Task: Add Boericke & Tafel Florasone to the cart.
Action: Mouse moved to (221, 114)
Screenshot: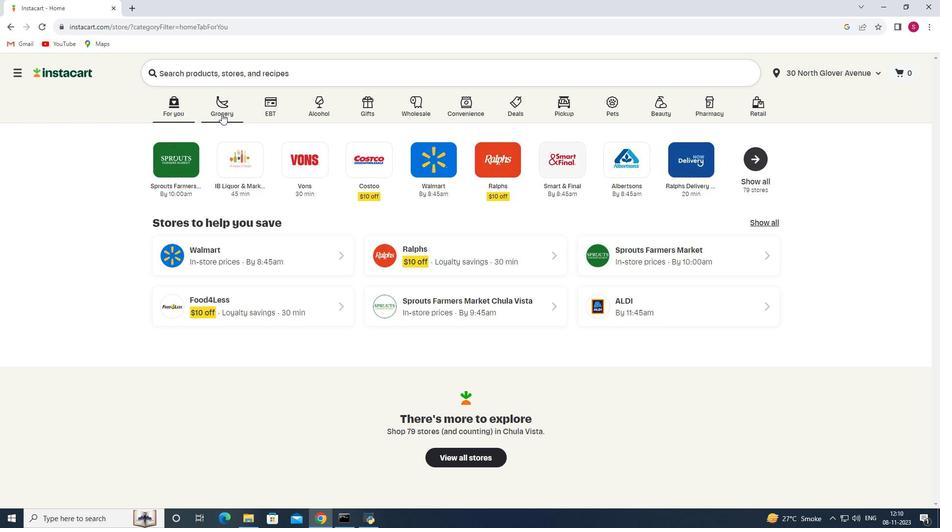 
Action: Mouse pressed left at (221, 114)
Screenshot: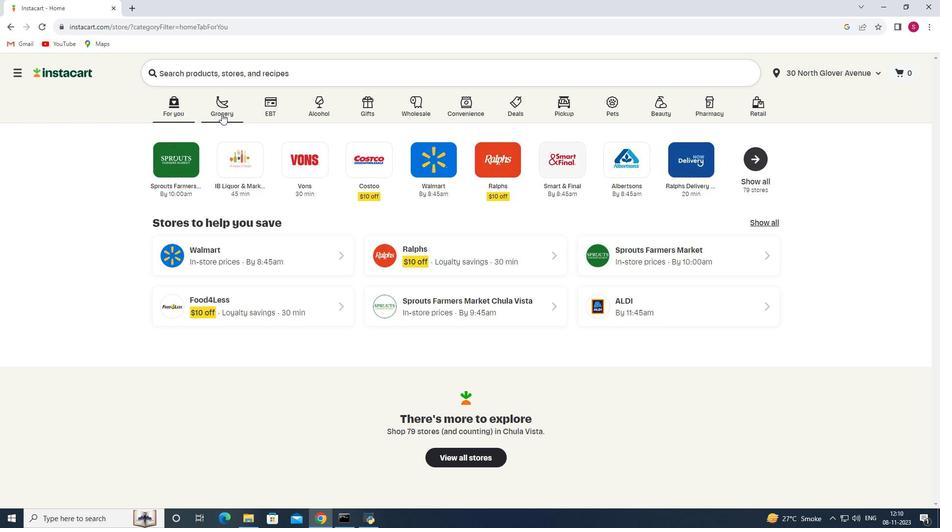 
Action: Mouse moved to (237, 286)
Screenshot: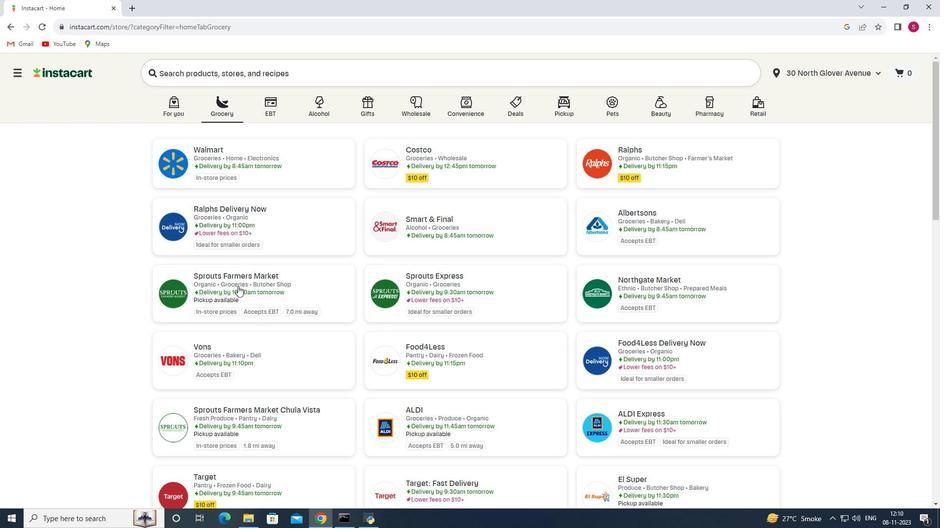 
Action: Mouse pressed left at (237, 286)
Screenshot: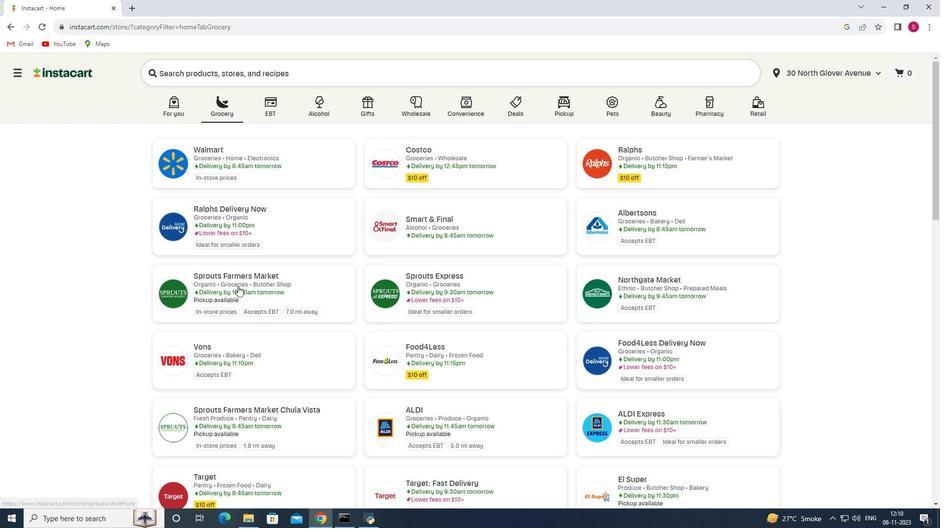 
Action: Mouse moved to (84, 323)
Screenshot: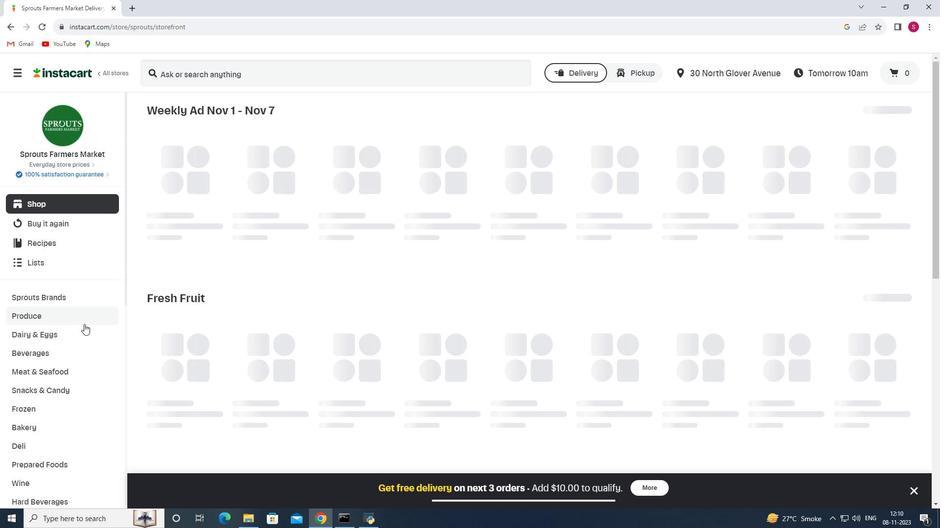 
Action: Mouse scrolled (84, 323) with delta (0, 0)
Screenshot: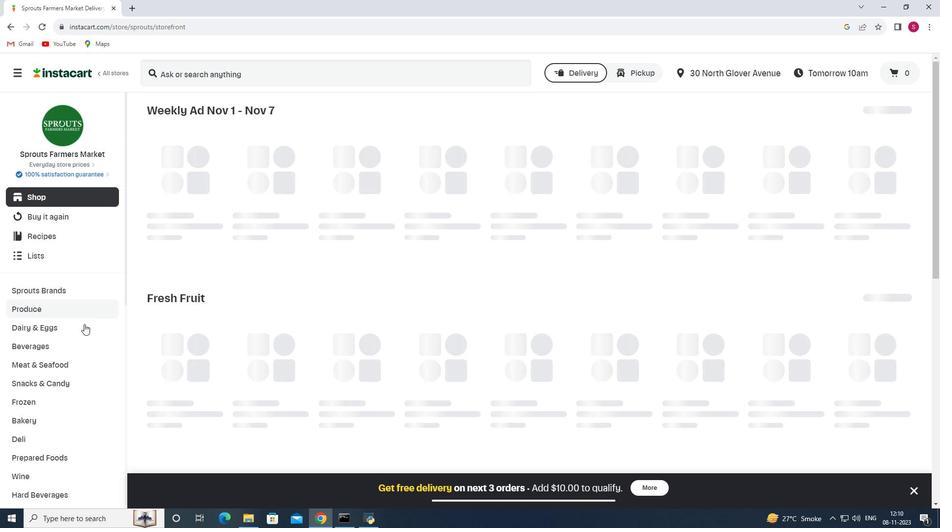 
Action: Mouse moved to (84, 324)
Screenshot: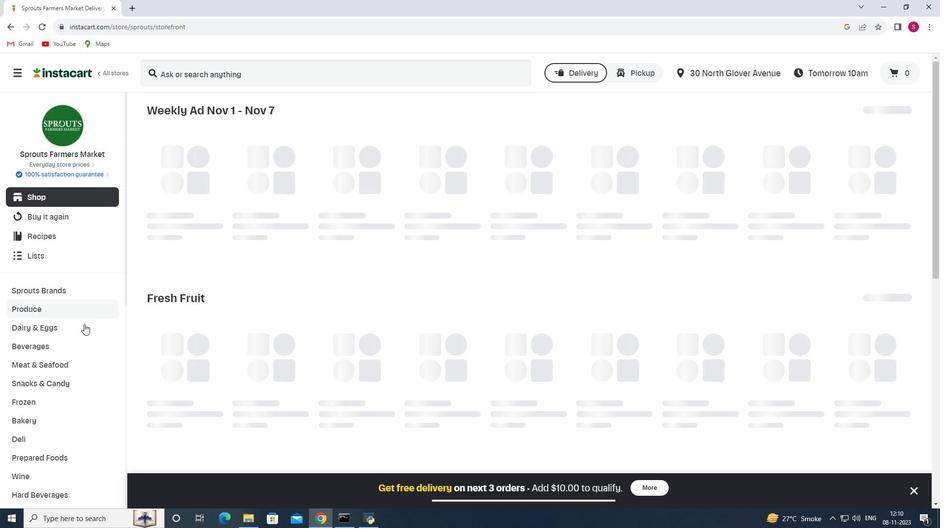 
Action: Mouse scrolled (84, 323) with delta (0, 0)
Screenshot: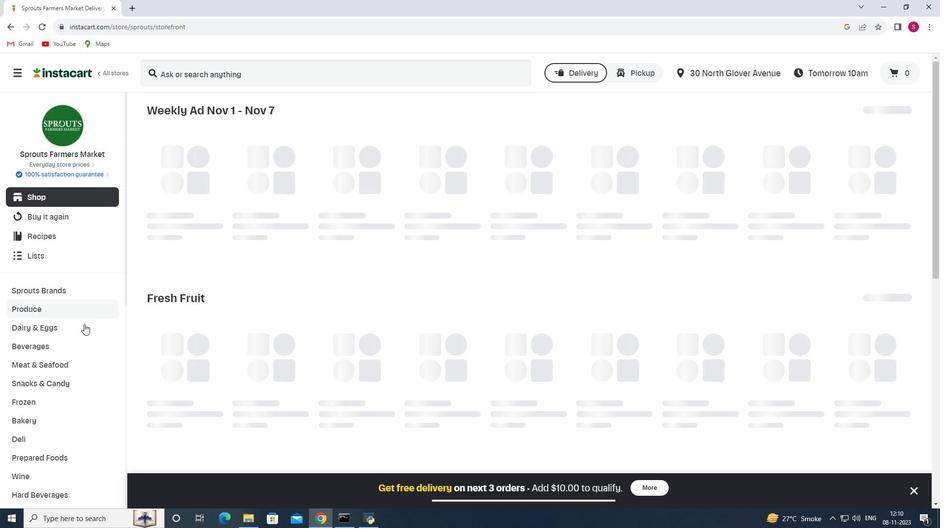 
Action: Mouse moved to (84, 324)
Screenshot: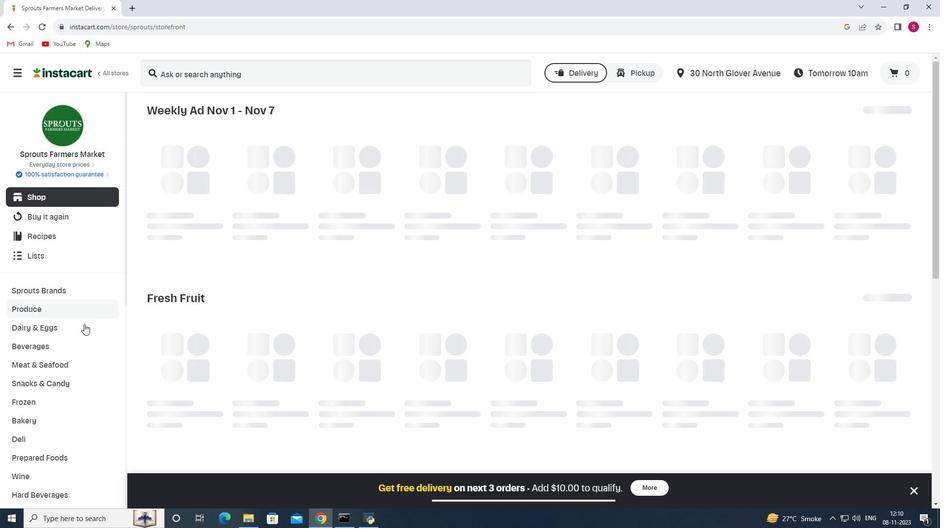 
Action: Mouse scrolled (84, 324) with delta (0, 0)
Screenshot: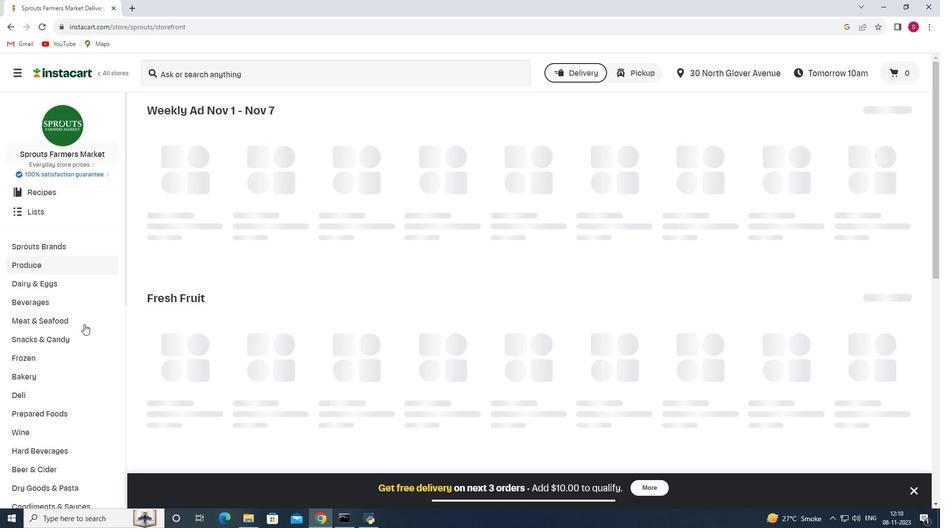 
Action: Mouse scrolled (84, 324) with delta (0, 0)
Screenshot: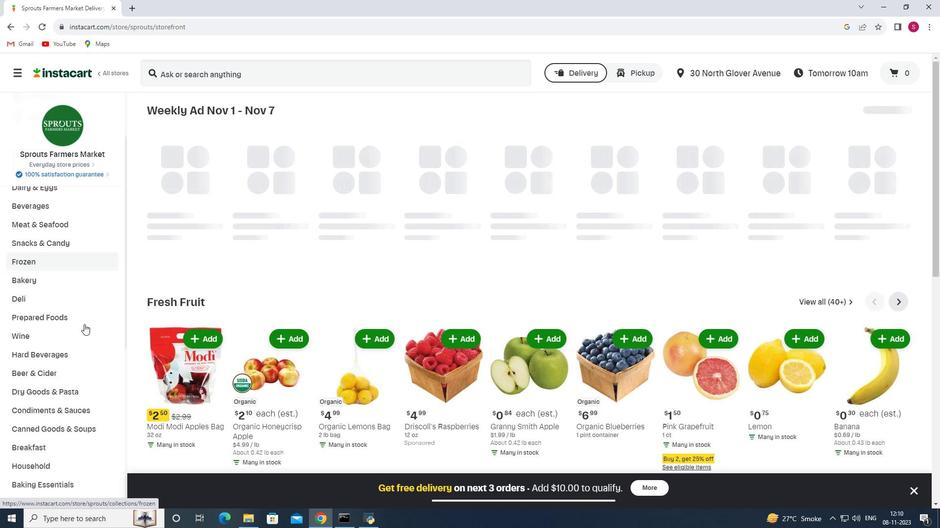 
Action: Mouse scrolled (84, 324) with delta (0, 0)
Screenshot: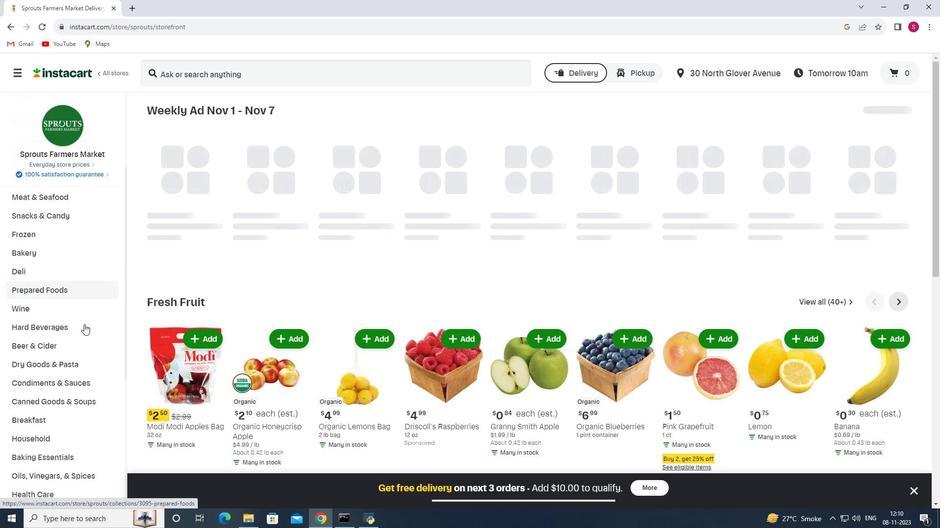 
Action: Mouse scrolled (84, 324) with delta (0, 0)
Screenshot: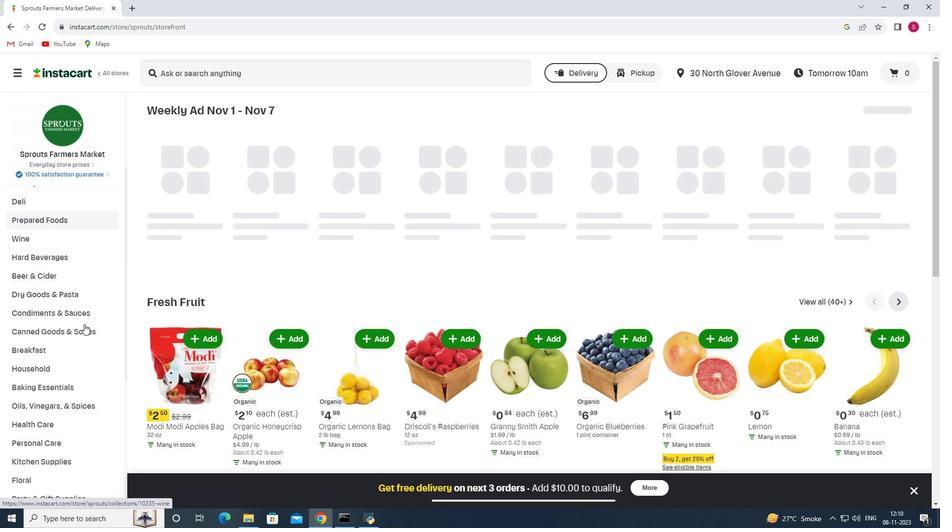 
Action: Mouse scrolled (84, 324) with delta (0, 0)
Screenshot: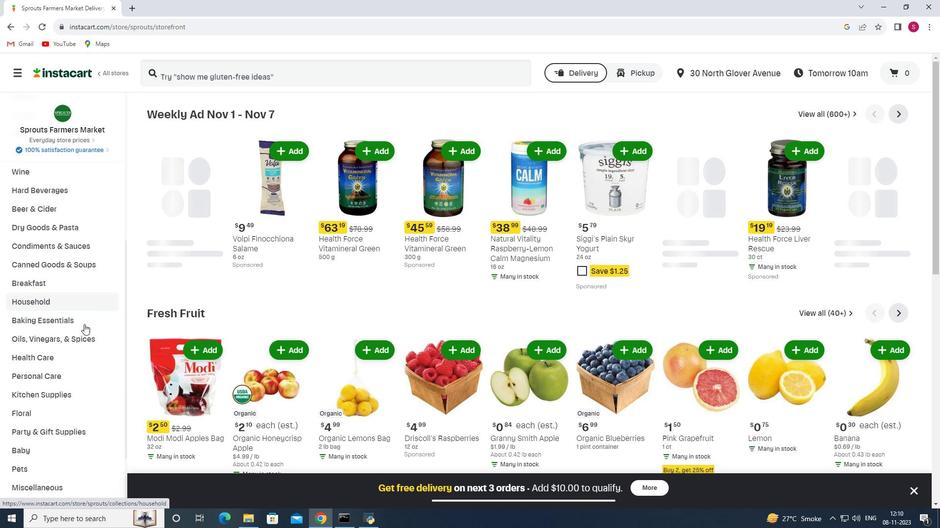
Action: Mouse moved to (76, 332)
Screenshot: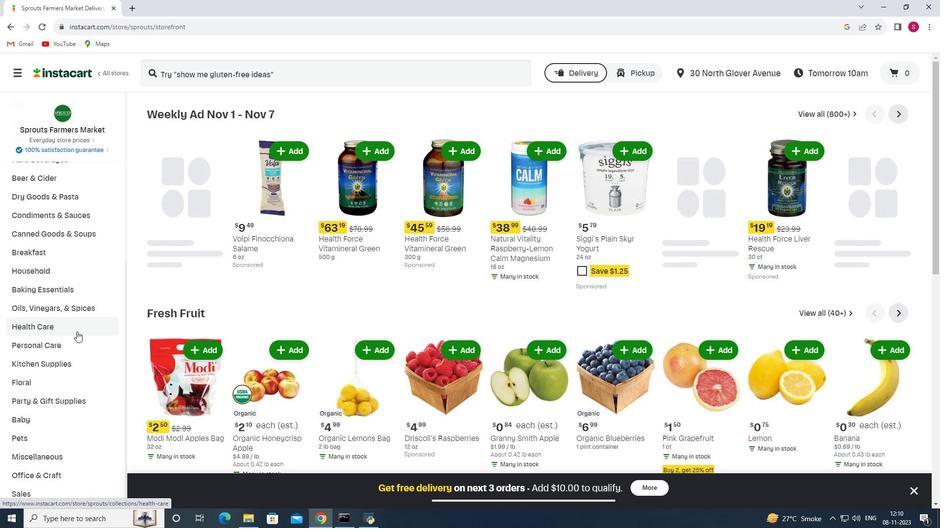 
Action: Mouse pressed left at (76, 332)
Screenshot: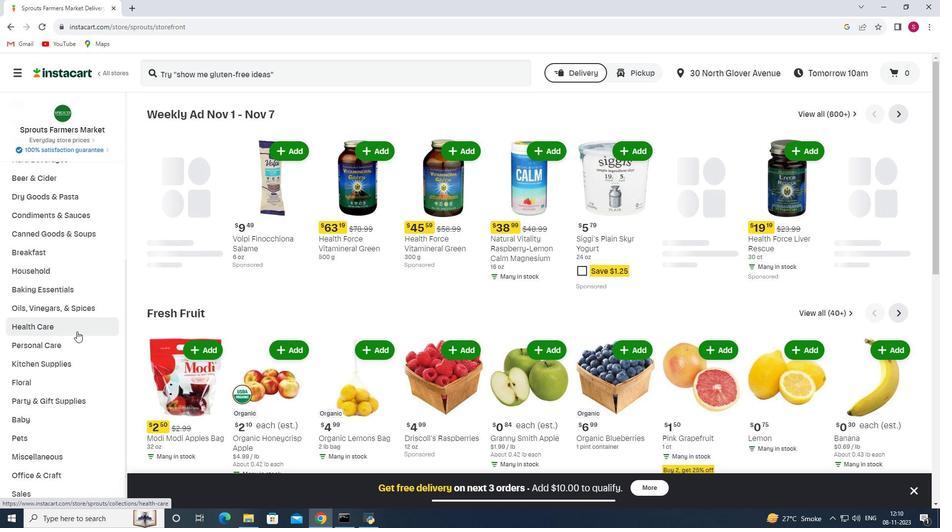 
Action: Mouse moved to (339, 142)
Screenshot: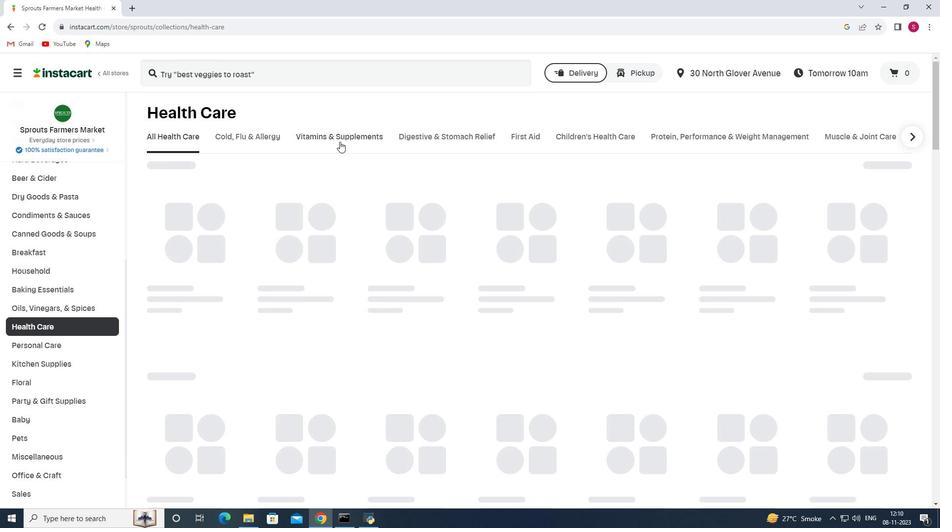 
Action: Mouse pressed left at (339, 142)
Screenshot: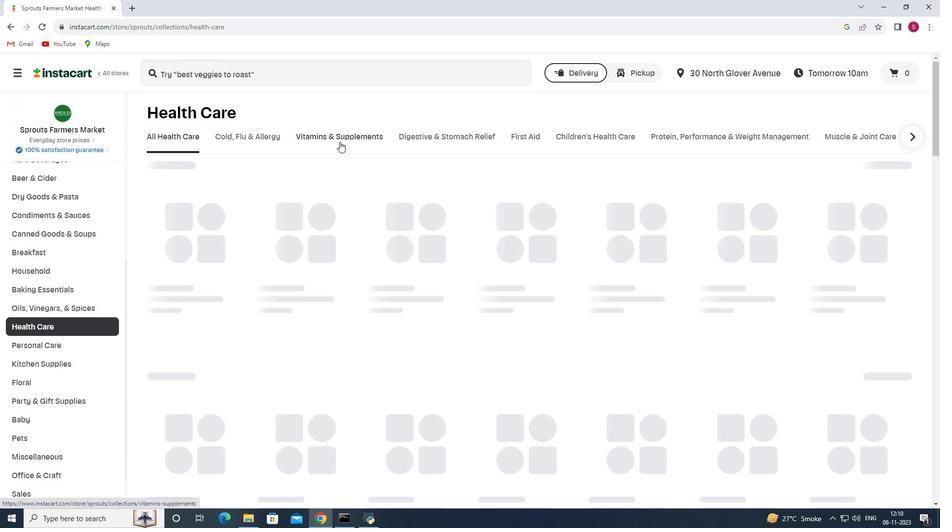 
Action: Mouse moved to (790, 178)
Screenshot: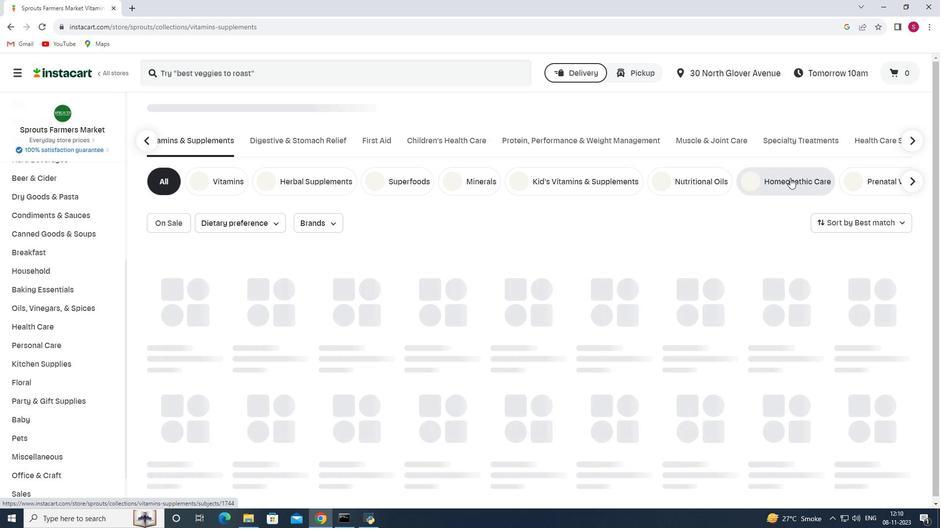 
Action: Mouse pressed left at (790, 178)
Screenshot: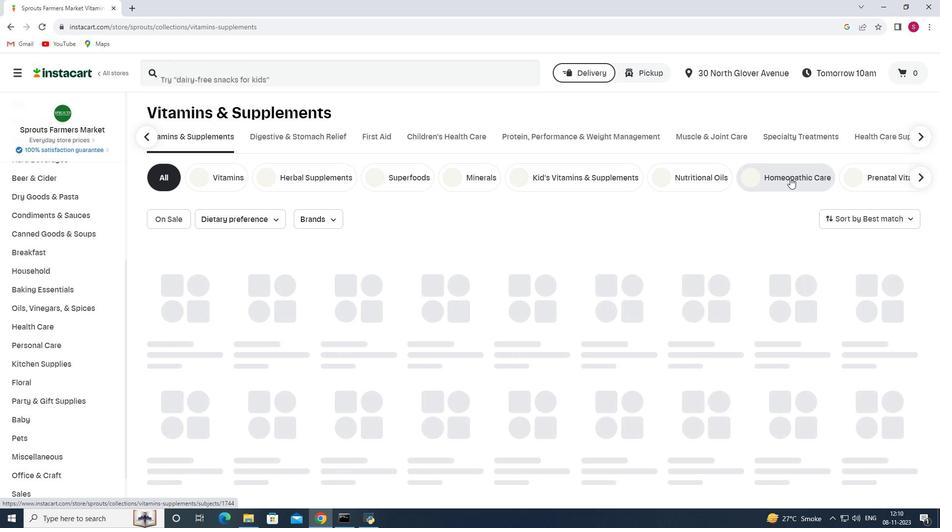 
Action: Mouse moved to (291, 71)
Screenshot: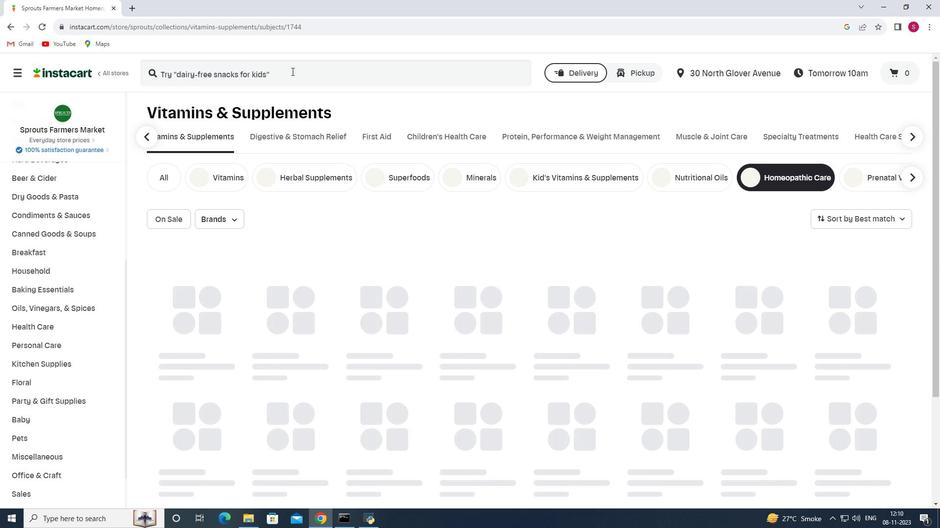 
Action: Mouse pressed left at (291, 71)
Screenshot: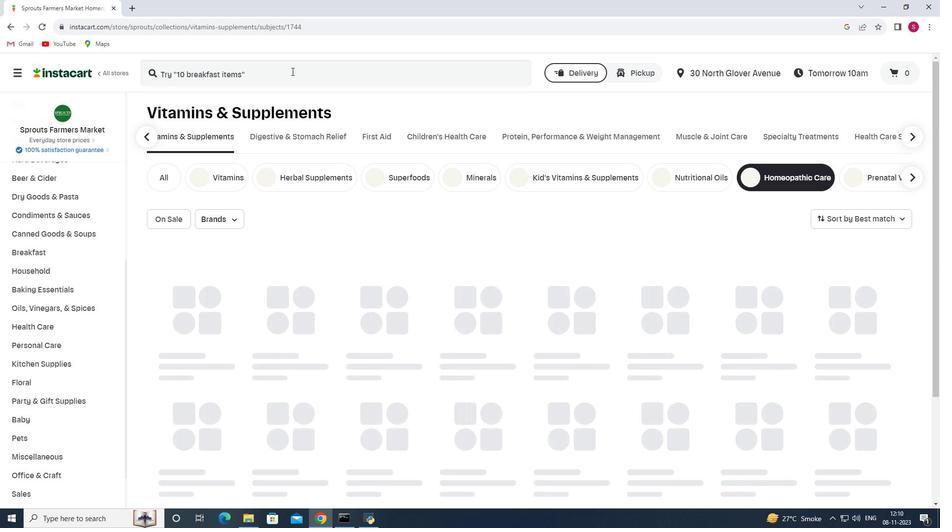 
Action: Key pressed <Key.shift>Boericke<Key.space><Key.shift><Key.shift><Key.shift><Key.shift><Key.shift><Key.shift><Key.shift><Key.shift><Key.shift><Key.shift><Key.shift><Key.shift><Key.shift><Key.shift><Key.shift><Key.shift><Key.shift><Key.shift><Key.shift><Key.shift><Key.shift><Key.shift><Key.shift><Key.shift><Key.shift><Key.shift><Key.shift><Key.shift><Key.shift><Key.shift><Key.shift><Key.shift><Key.shift><Key.shift><Key.shift><Key.shift><Key.shift><Key.shift><Key.shift><Key.shift><Key.shift>&<Key.space><Key.shift>Tafel<Key.space><Key.shift>Flrasone<Key.enter>
Screenshot: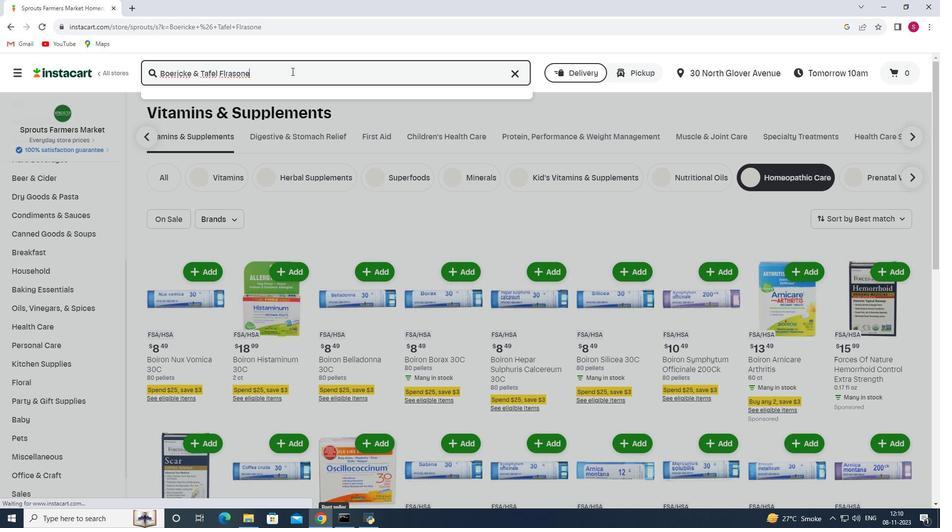 
Action: Mouse moved to (263, 166)
Screenshot: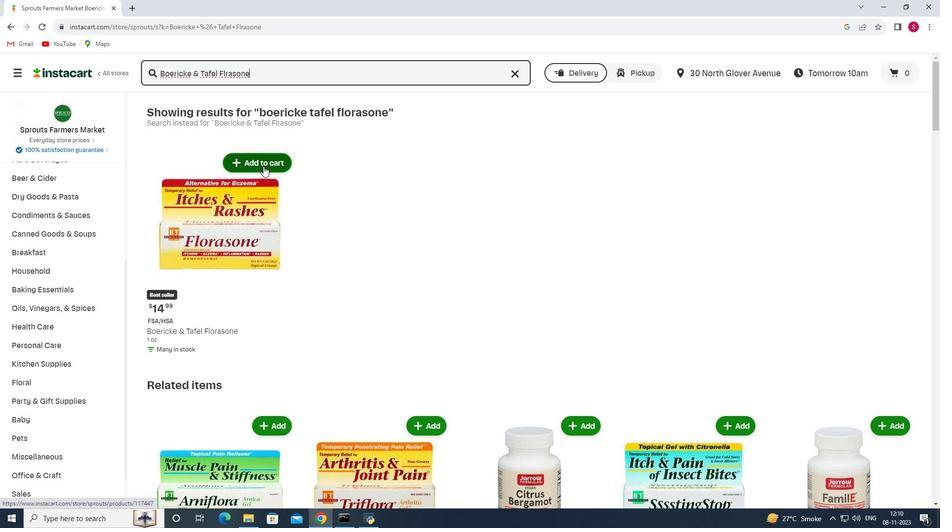 
Action: Mouse pressed left at (263, 166)
Screenshot: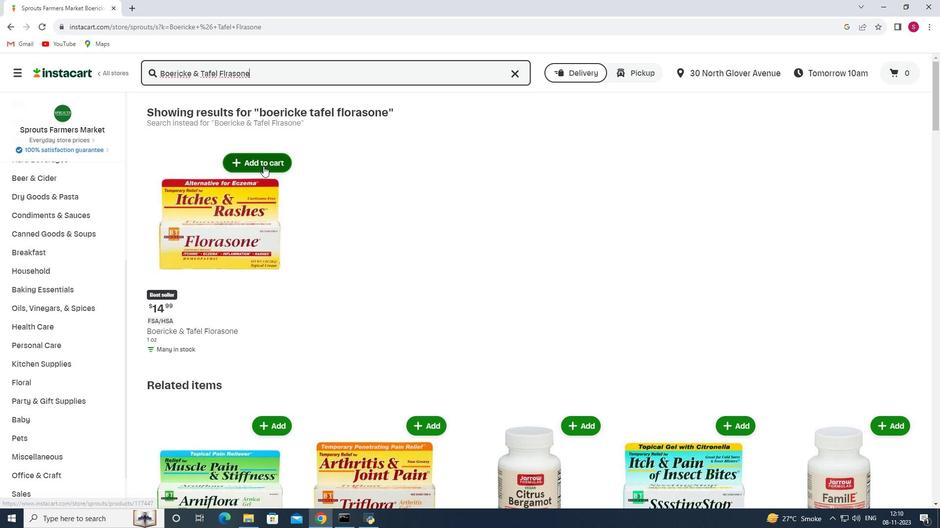 
Action: Mouse moved to (309, 206)
Screenshot: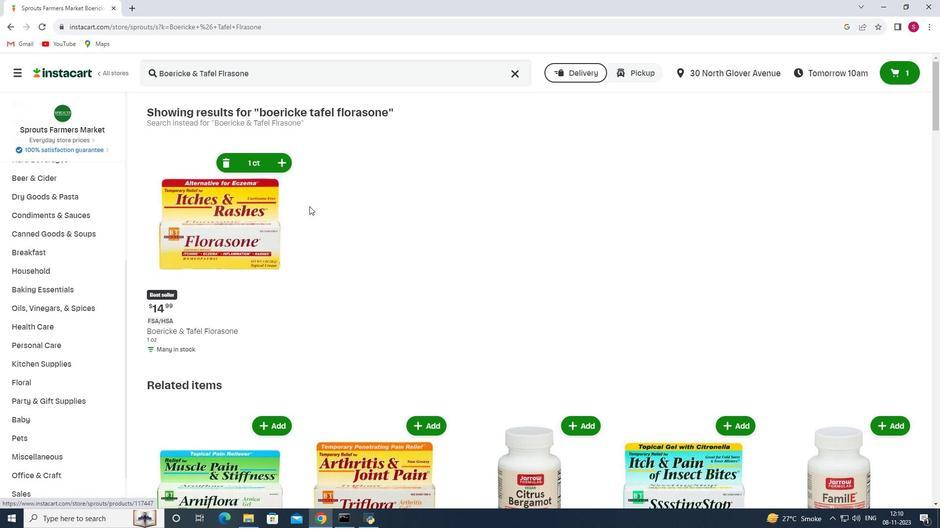 
